 Task: Use Suspense Accents 06 Effect in this video Movie B.mp4
Action: Mouse moved to (262, 105)
Screenshot: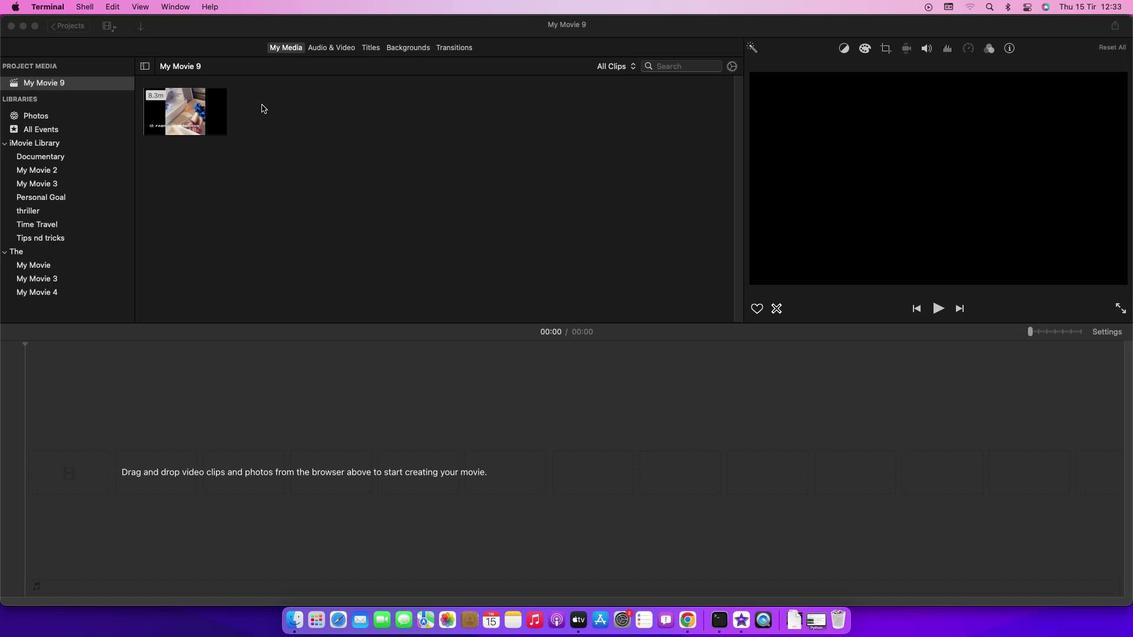 
Action: Mouse pressed left at (262, 105)
Screenshot: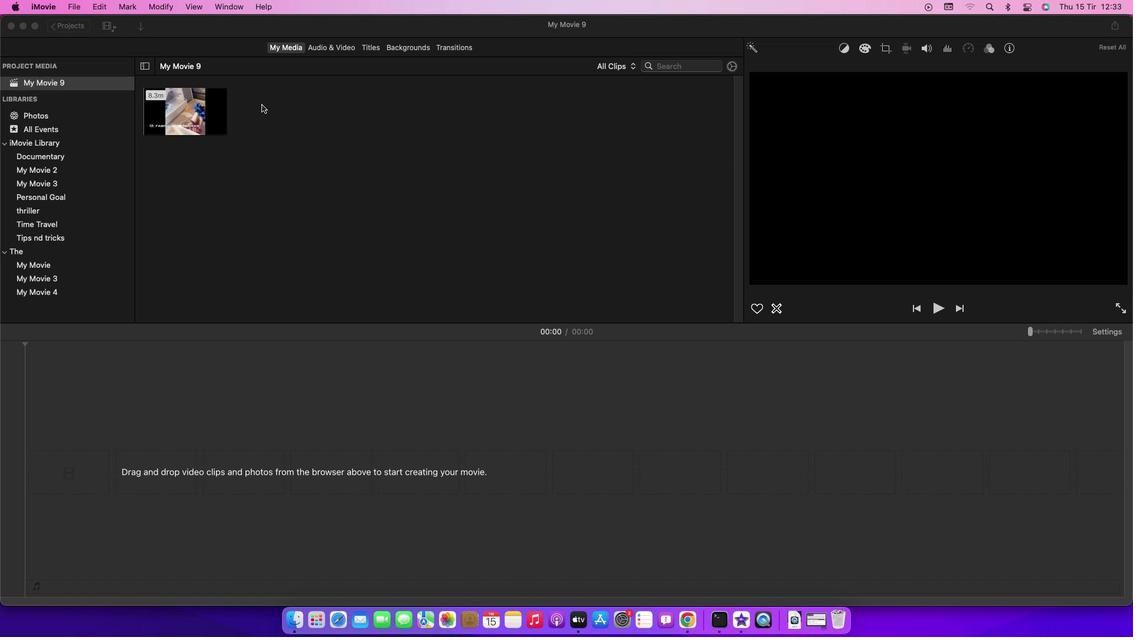
Action: Mouse moved to (183, 113)
Screenshot: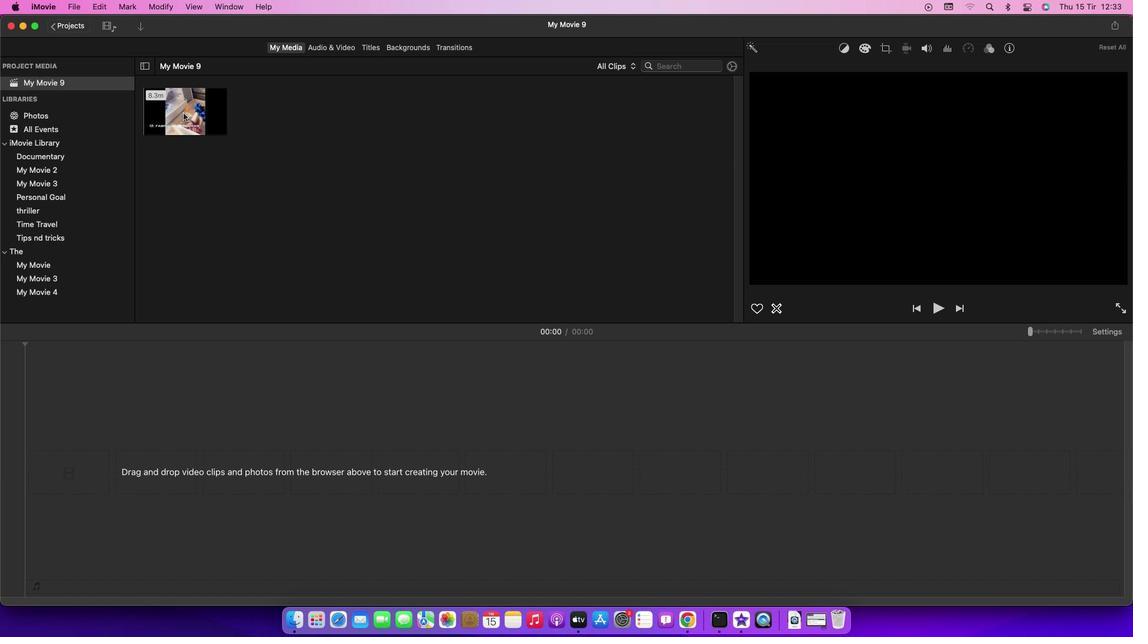 
Action: Mouse pressed left at (183, 113)
Screenshot: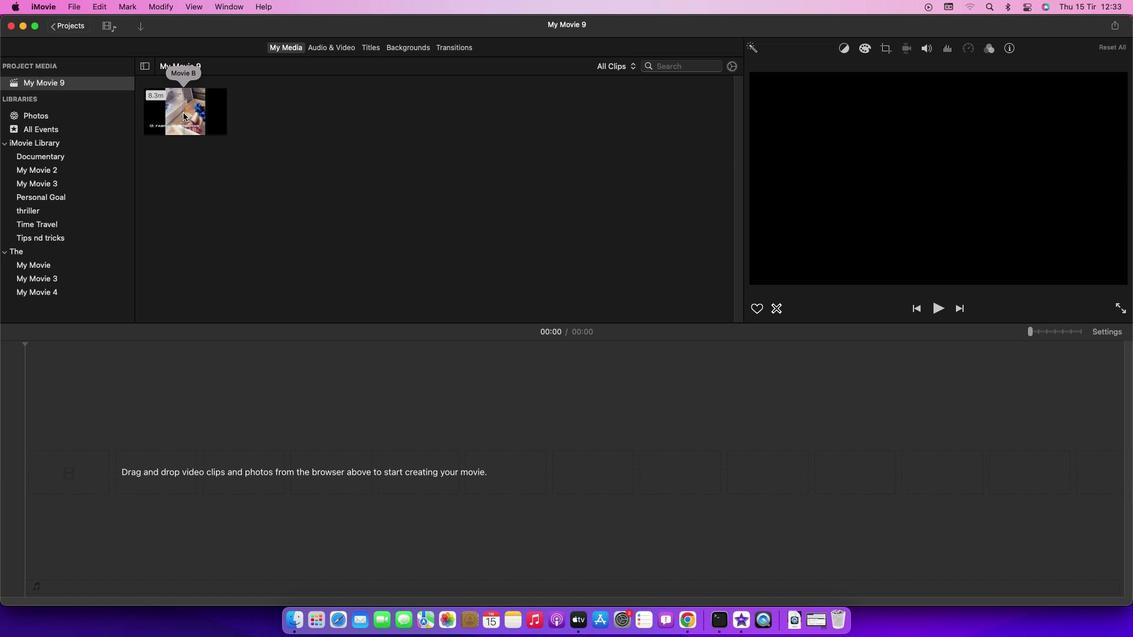 
Action: Mouse moved to (183, 112)
Screenshot: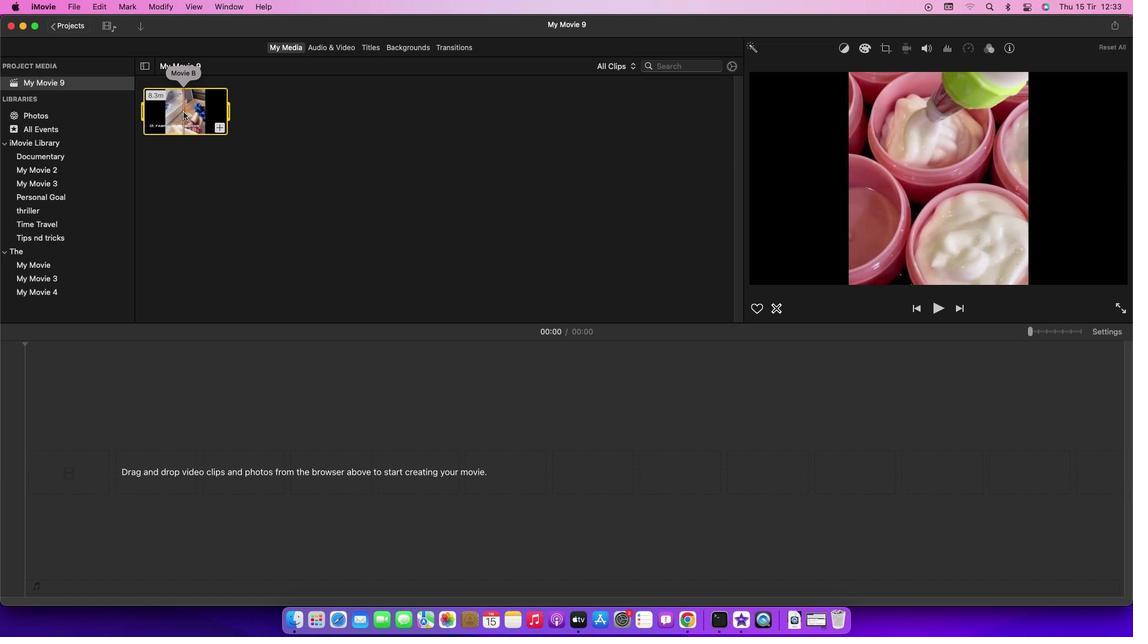 
Action: Mouse pressed left at (183, 112)
Screenshot: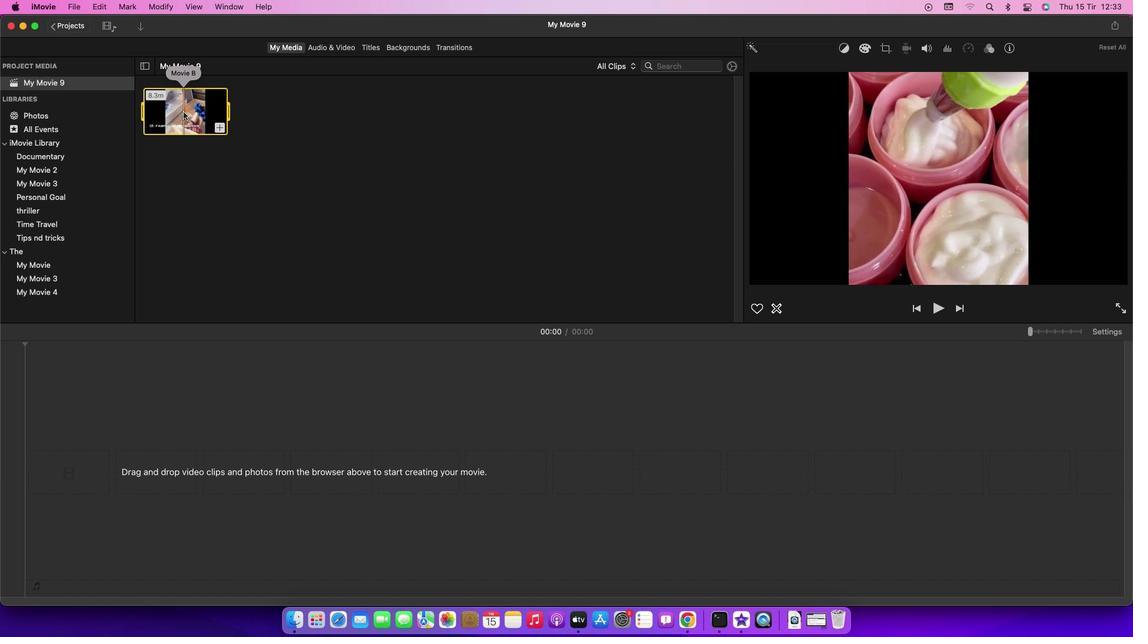 
Action: Mouse moved to (324, 46)
Screenshot: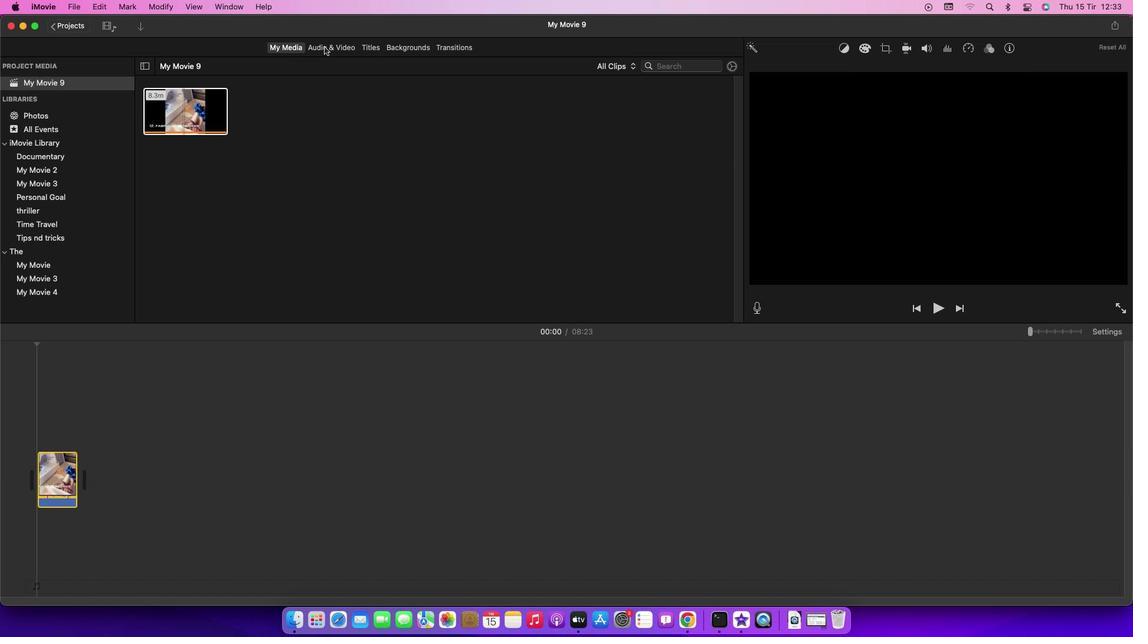 
Action: Mouse pressed left at (324, 46)
Screenshot: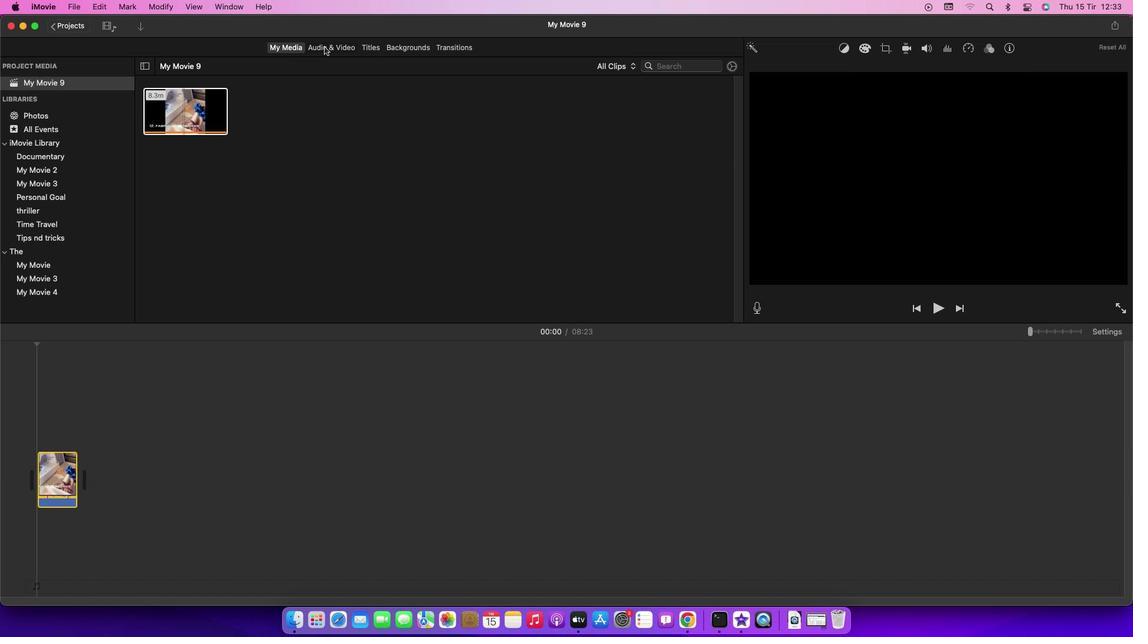 
Action: Mouse moved to (80, 109)
Screenshot: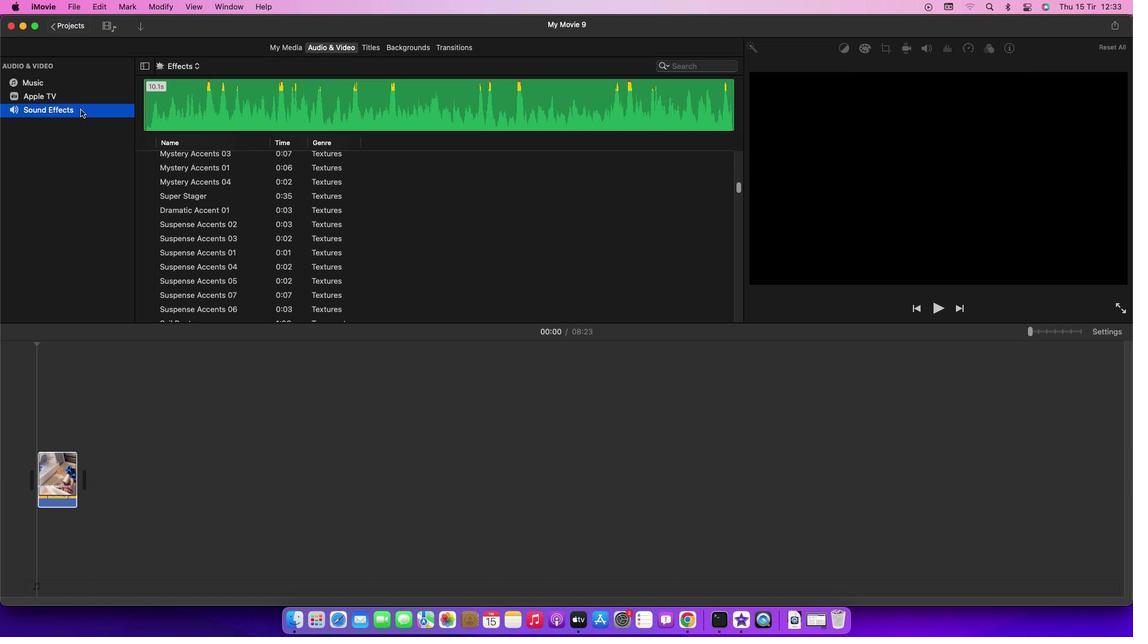 
Action: Mouse pressed left at (80, 109)
Screenshot: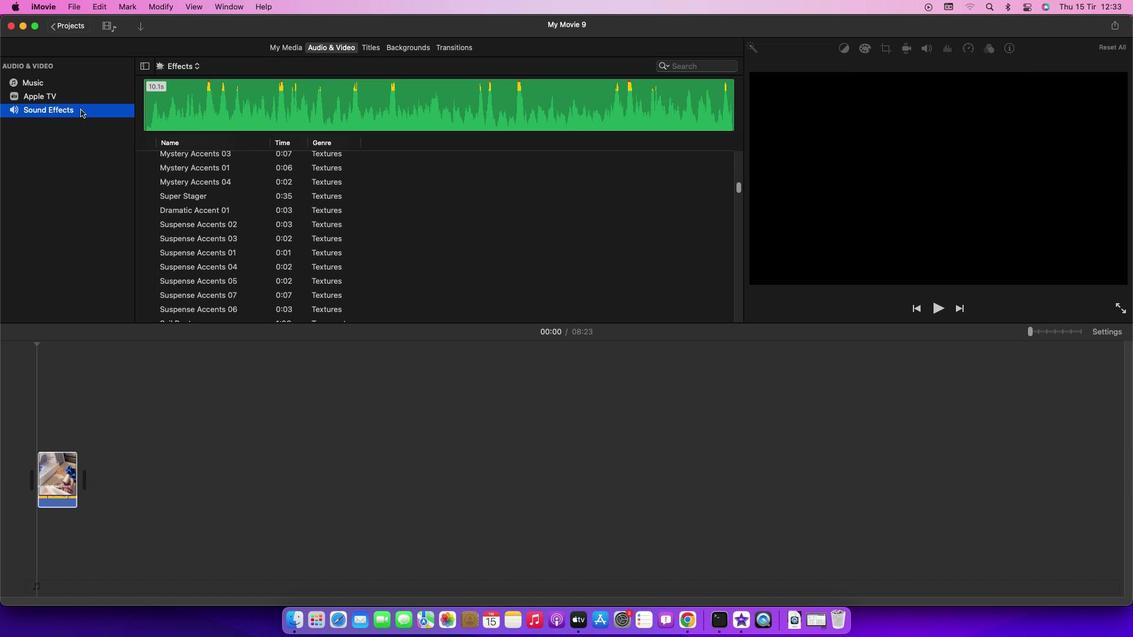 
Action: Mouse moved to (194, 310)
Screenshot: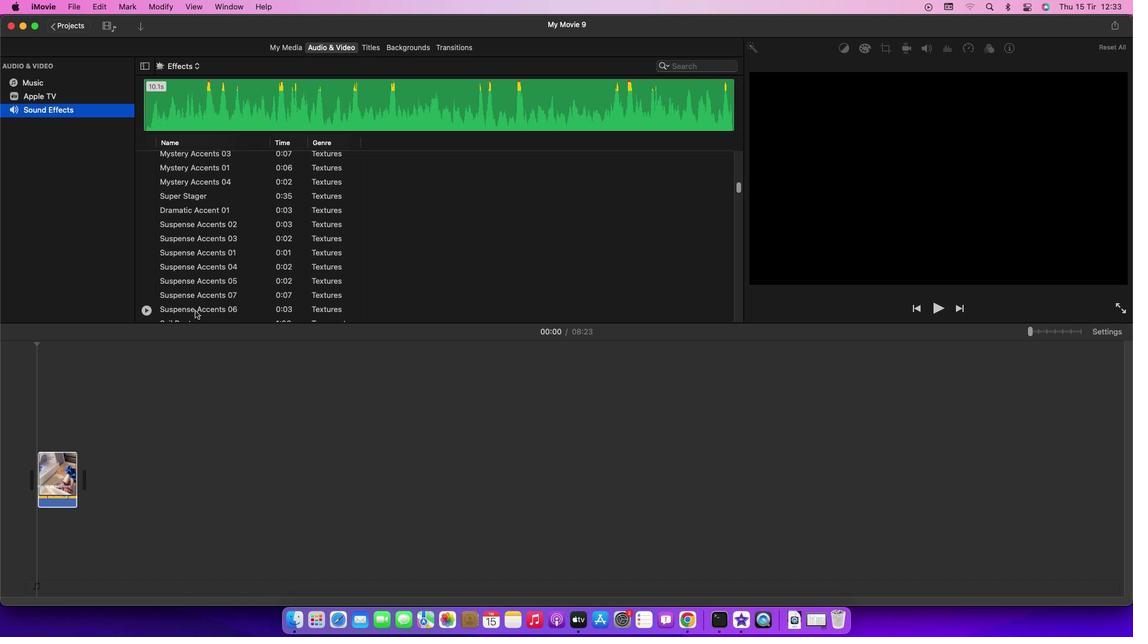 
Action: Mouse pressed left at (194, 310)
Screenshot: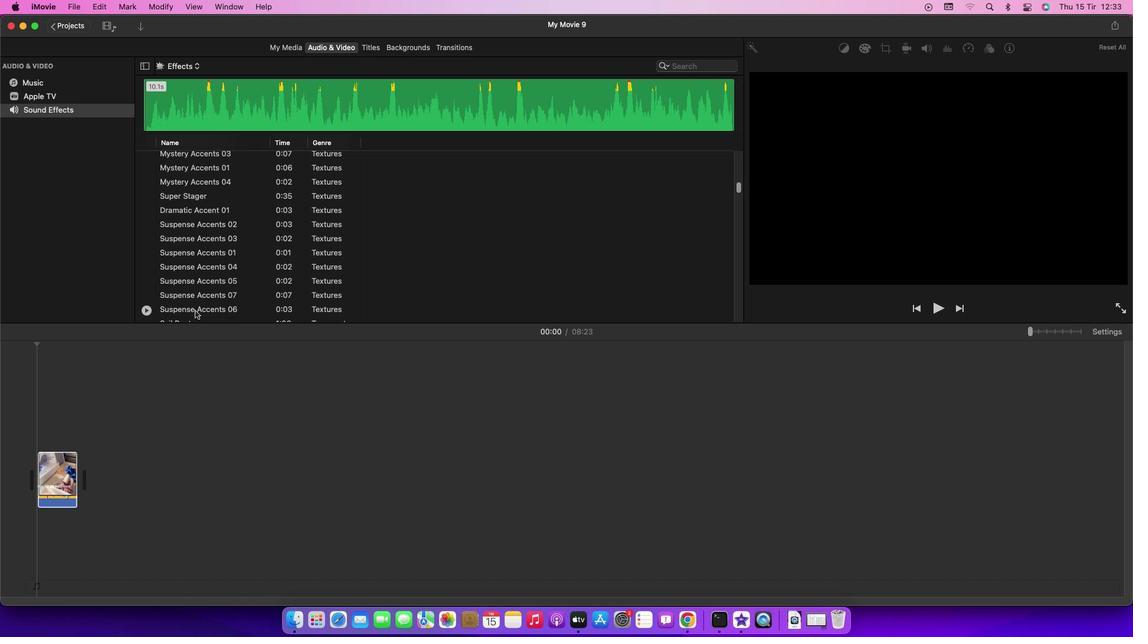 
Action: Mouse moved to (162, 439)
Screenshot: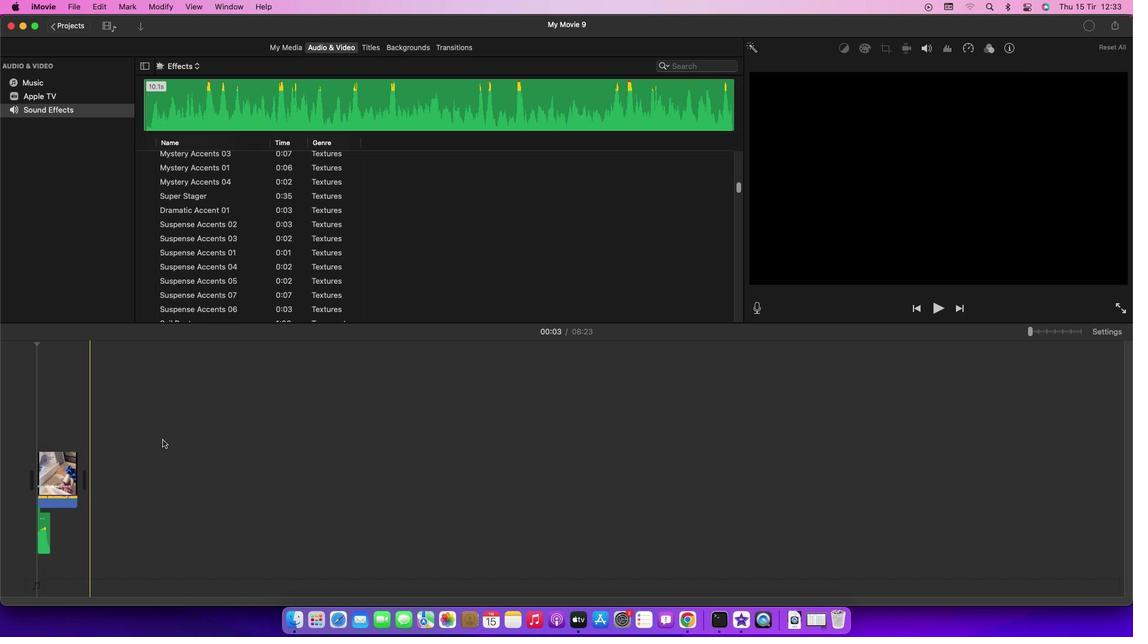 
